 Task: Select children as the cause.
Action: Mouse moved to (668, 63)
Screenshot: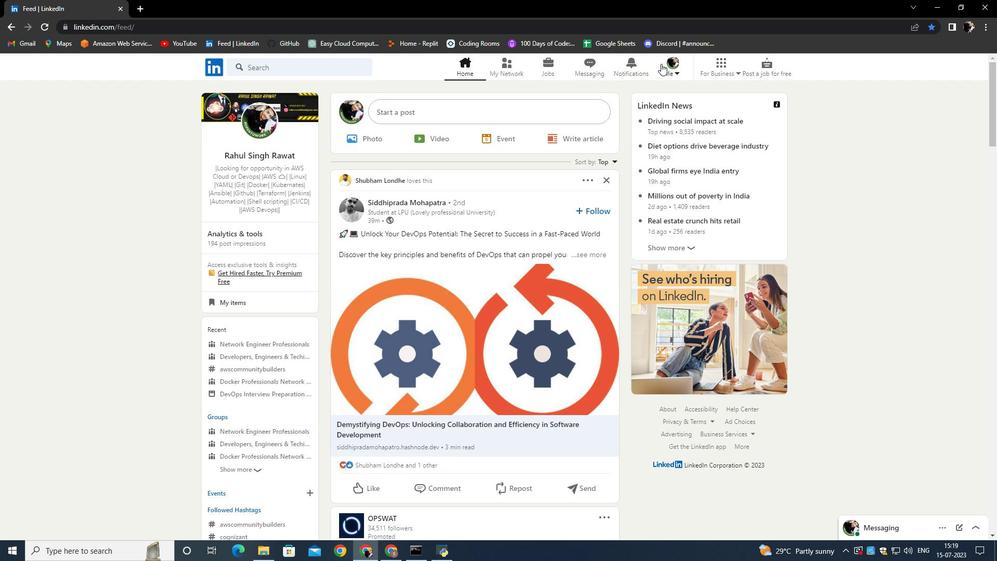 
Action: Mouse pressed left at (668, 63)
Screenshot: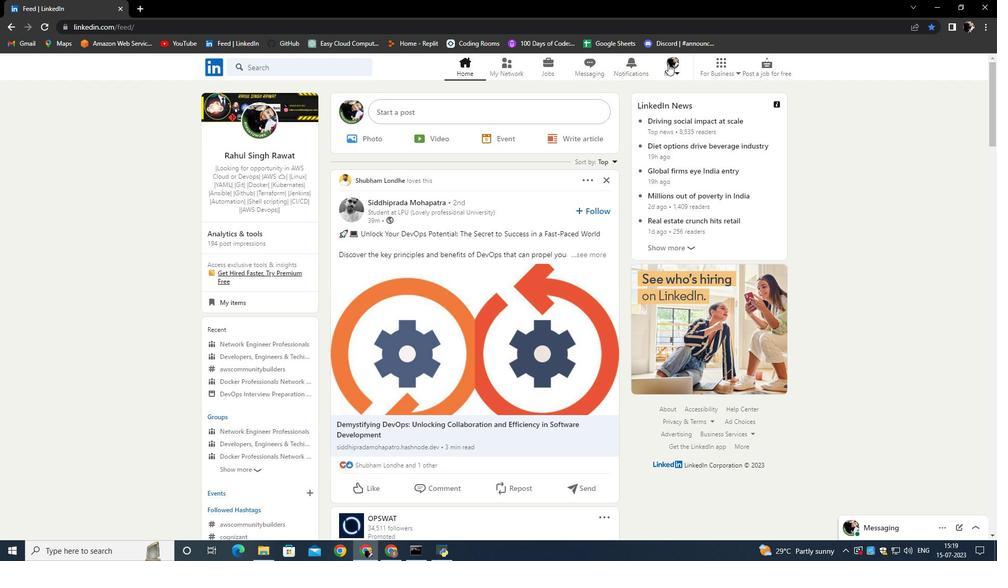 
Action: Mouse moved to (570, 162)
Screenshot: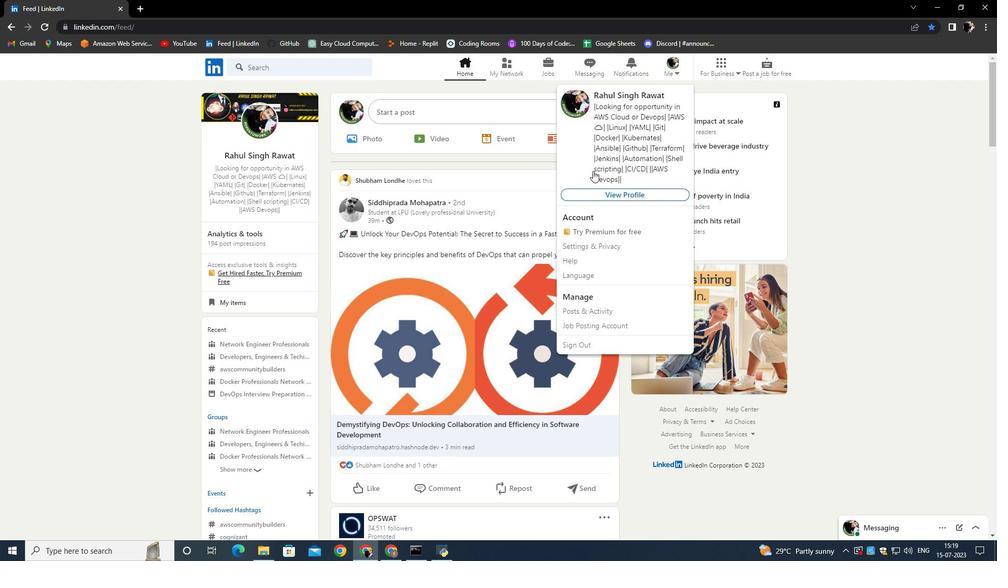 
Action: Mouse pressed left at (570, 162)
Screenshot: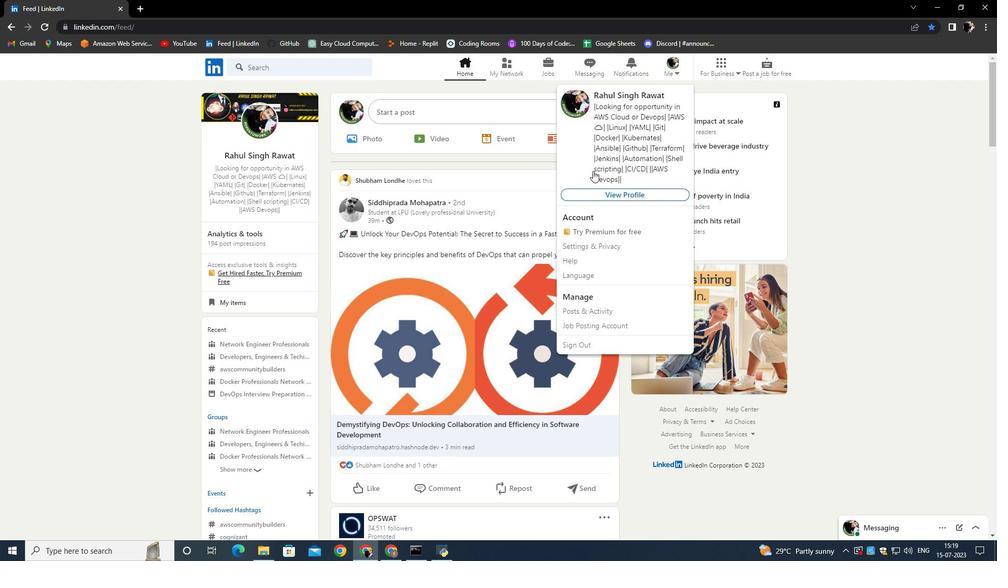 
Action: Mouse moved to (338, 391)
Screenshot: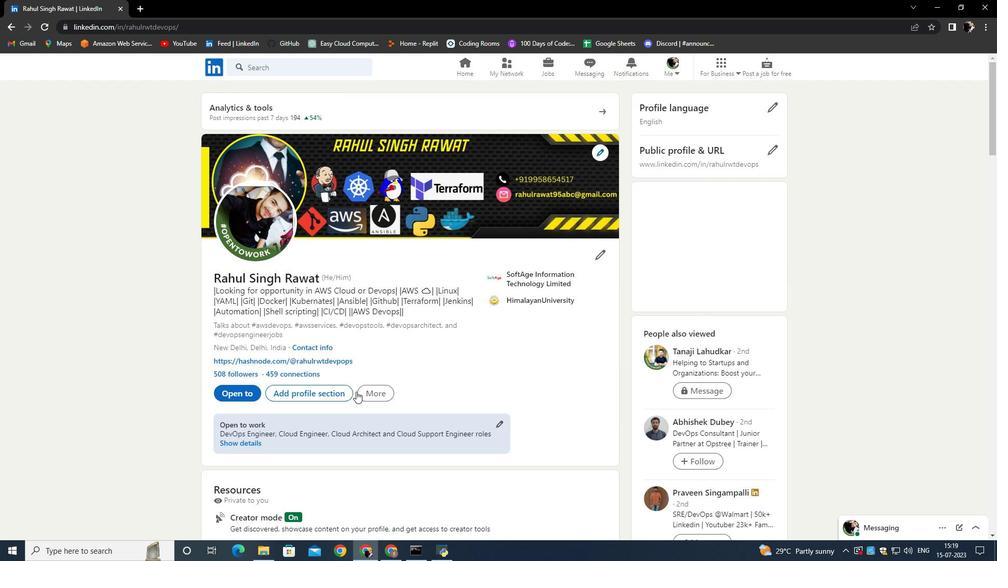 
Action: Mouse pressed left at (338, 391)
Screenshot: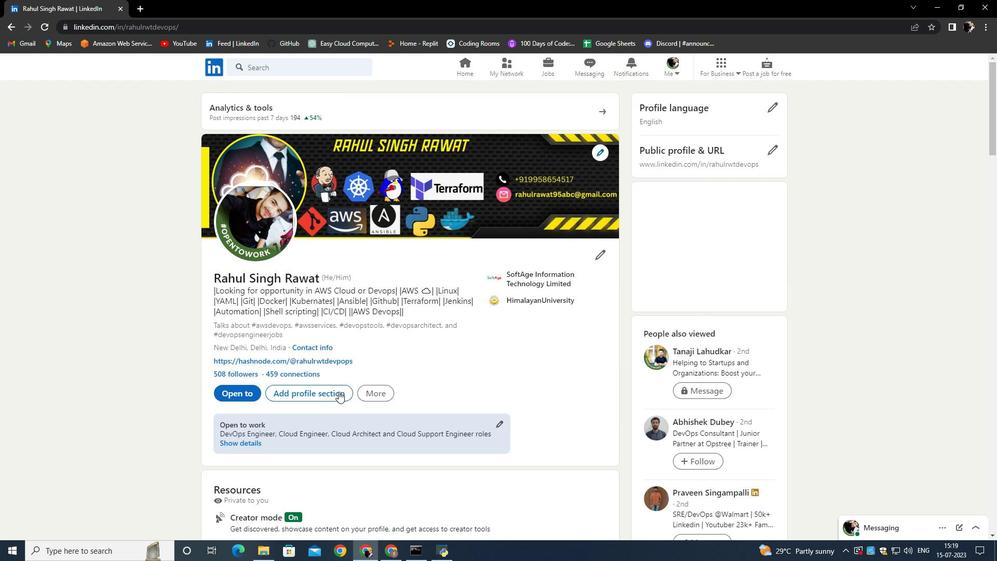 
Action: Mouse moved to (390, 286)
Screenshot: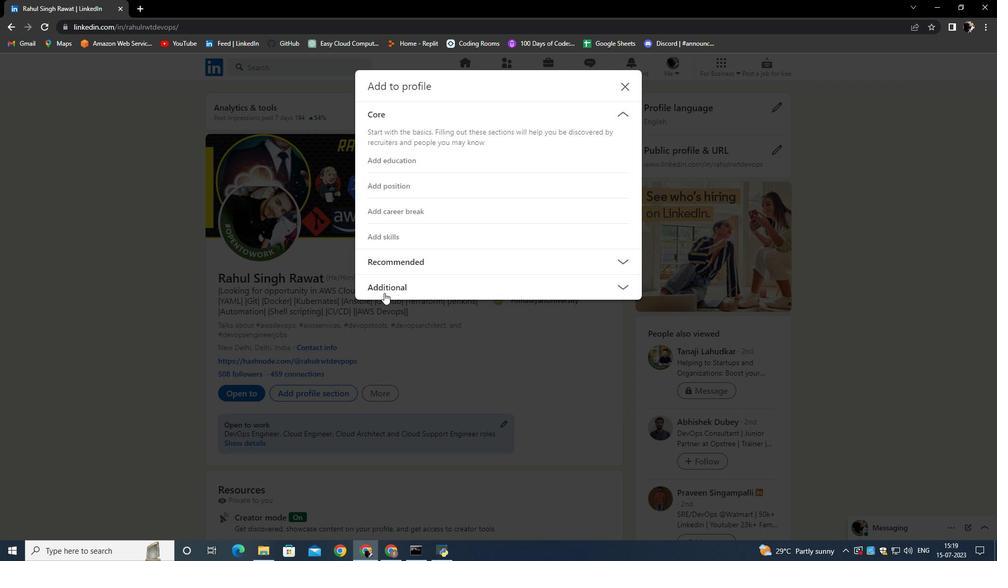 
Action: Mouse pressed left at (390, 286)
Screenshot: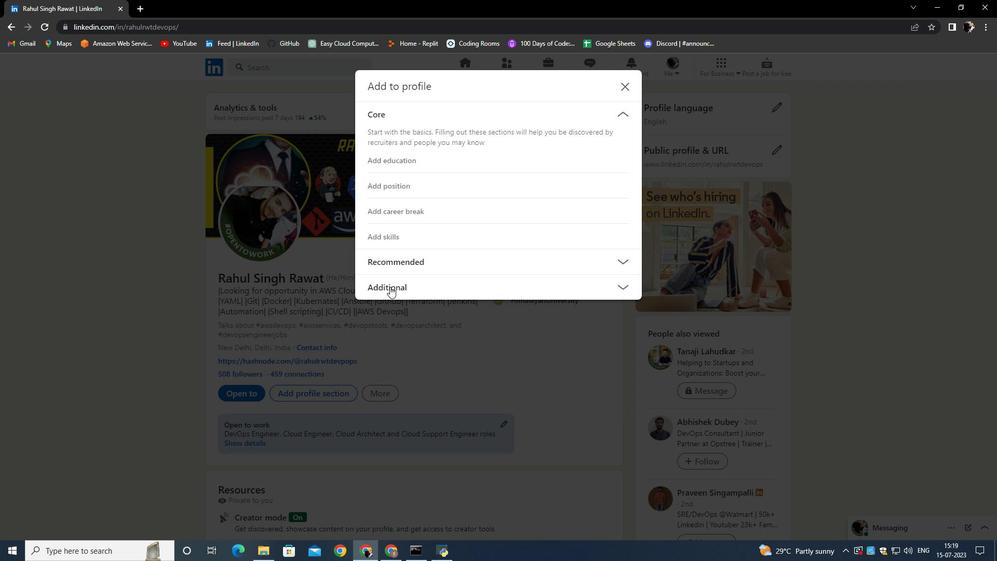 
Action: Mouse moved to (391, 392)
Screenshot: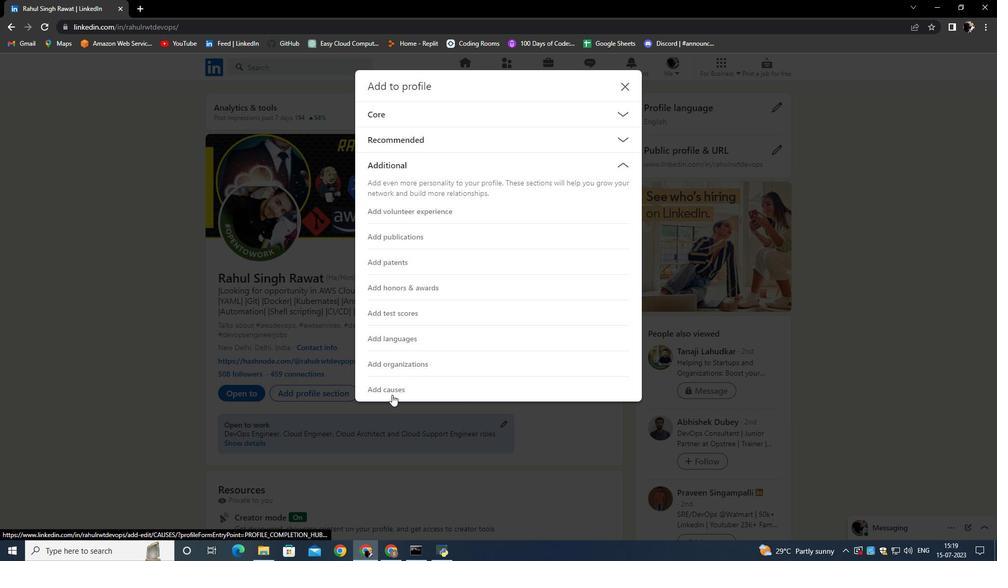 
Action: Mouse pressed left at (391, 392)
Screenshot: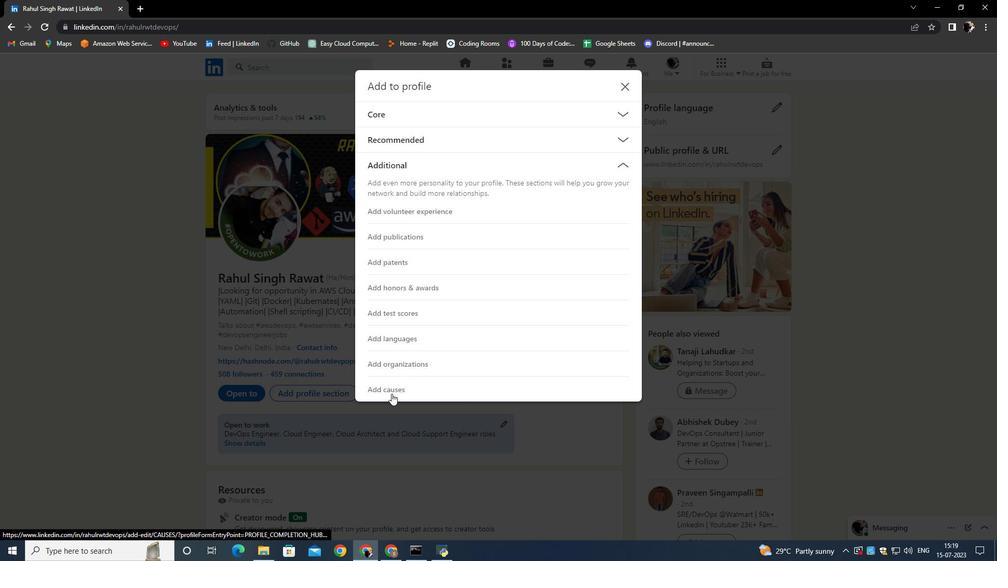
Action: Mouse moved to (330, 189)
Screenshot: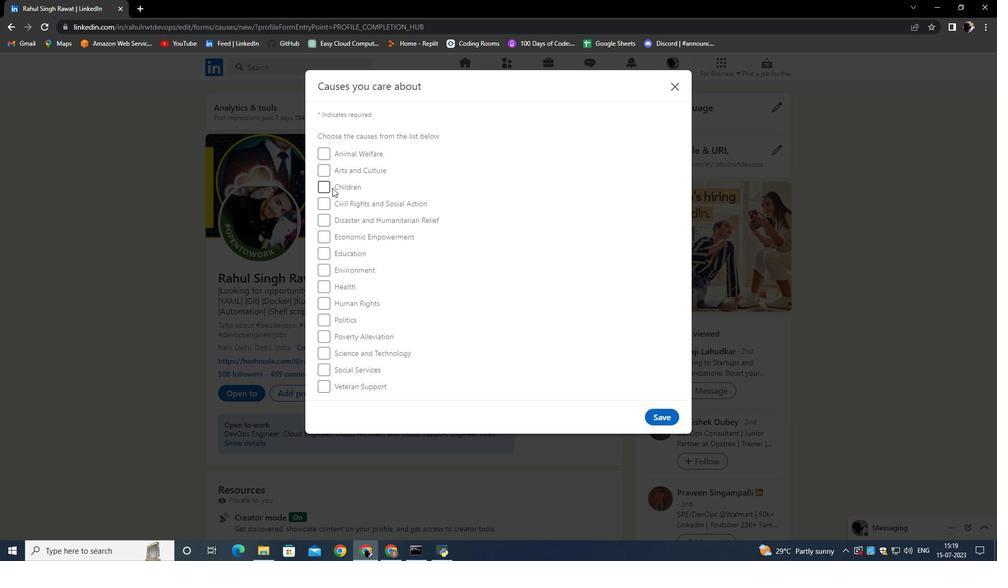 
Action: Mouse pressed left at (330, 189)
Screenshot: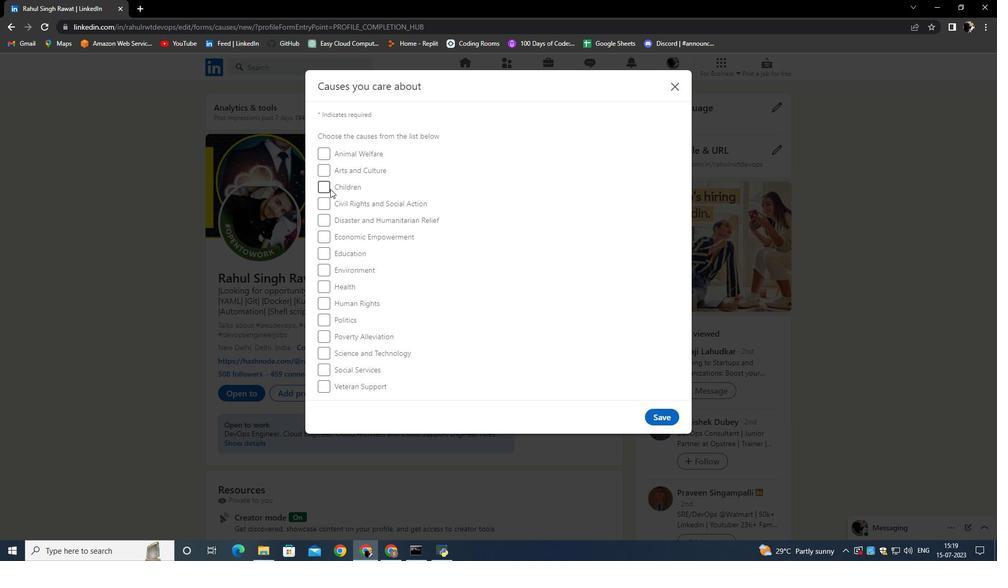 
Action: Mouse moved to (578, 291)
Screenshot: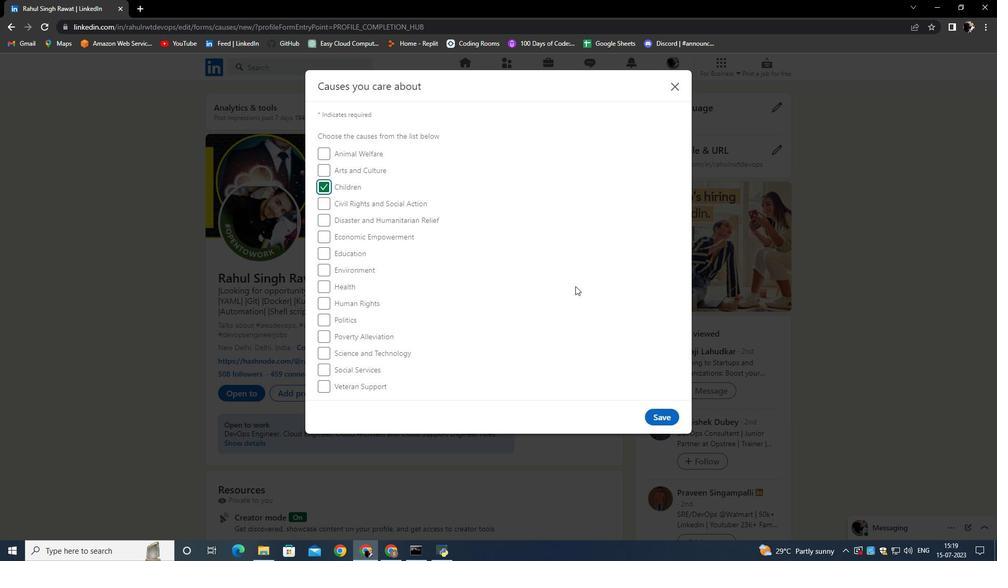 
